 Task: Add the task  Create a new event management system for a conference or trade show to the section Breakneck Pace in the project AgileFalcon and add a Due Date to the respective task as 2024/01/09
Action: Mouse moved to (81, 512)
Screenshot: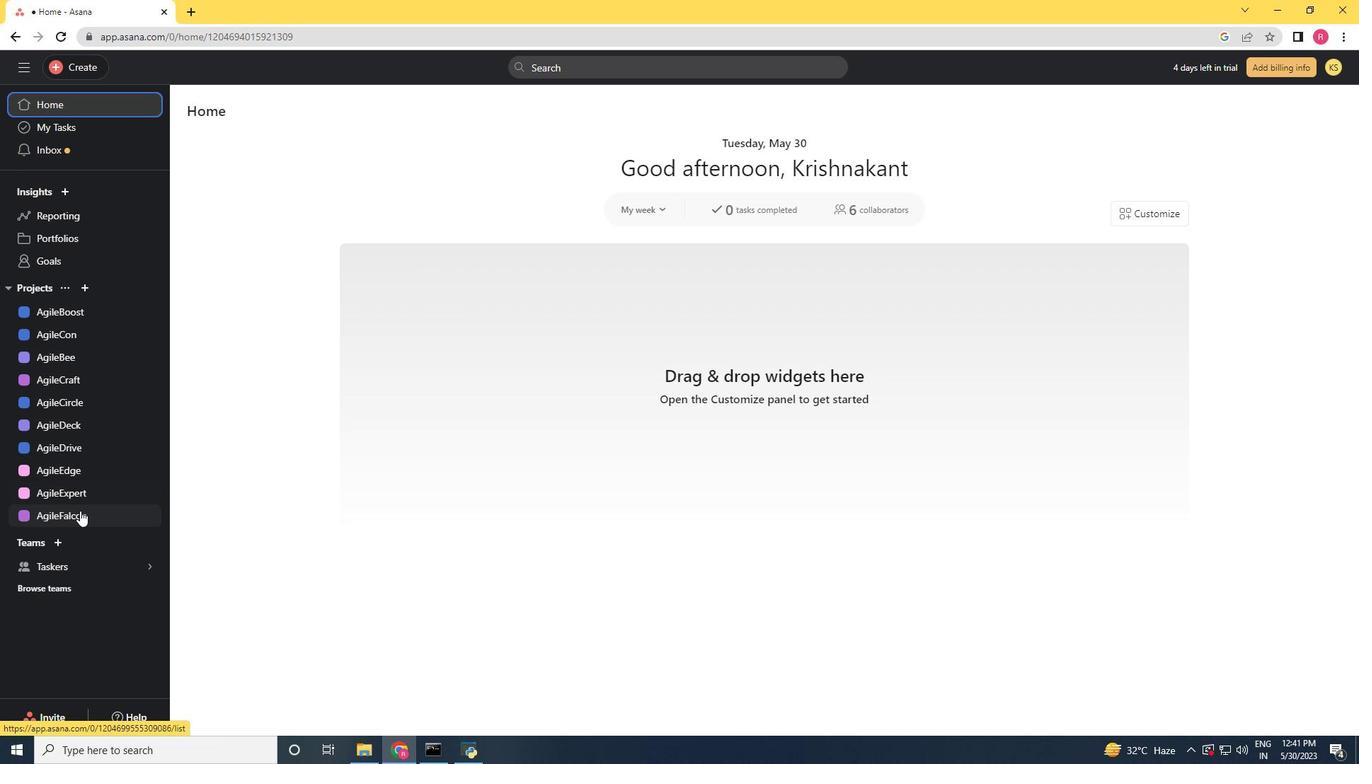 
Action: Mouse pressed left at (81, 512)
Screenshot: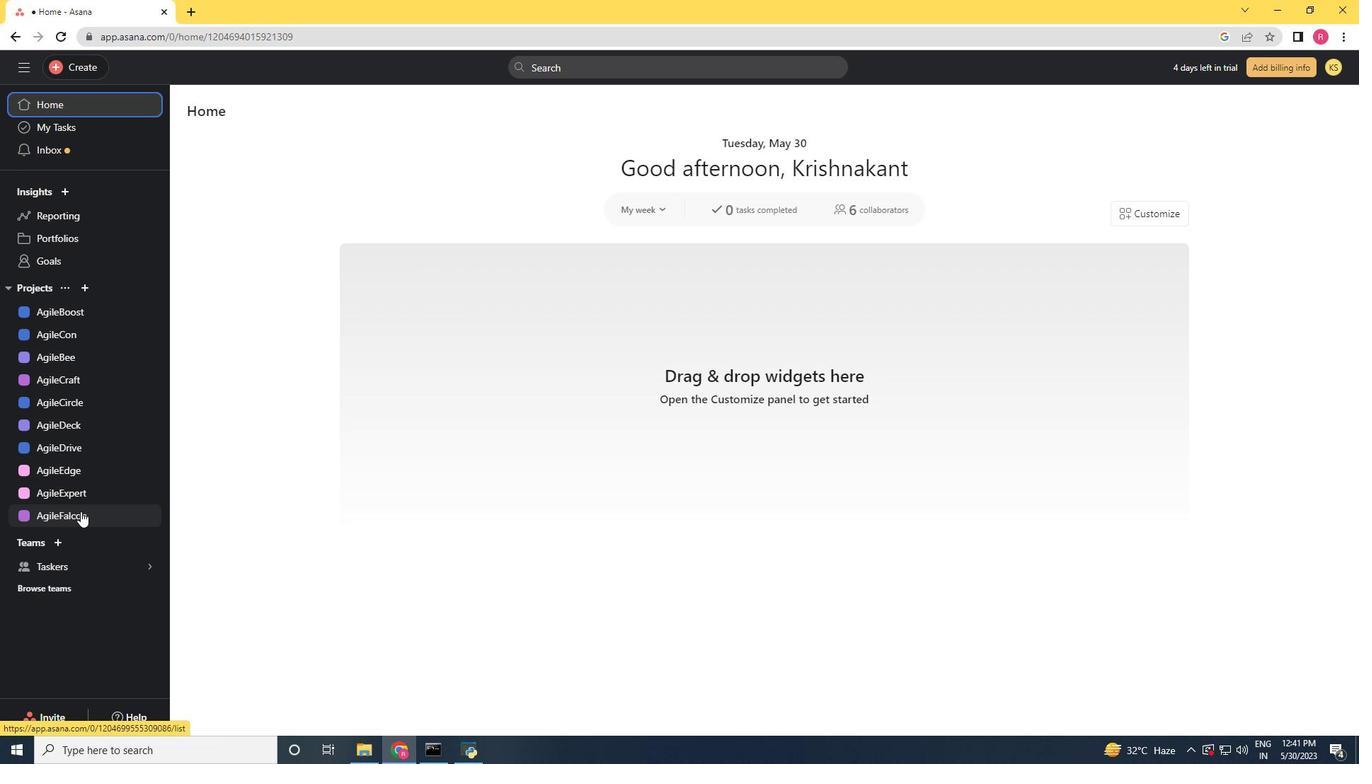 
Action: Mouse moved to (876, 491)
Screenshot: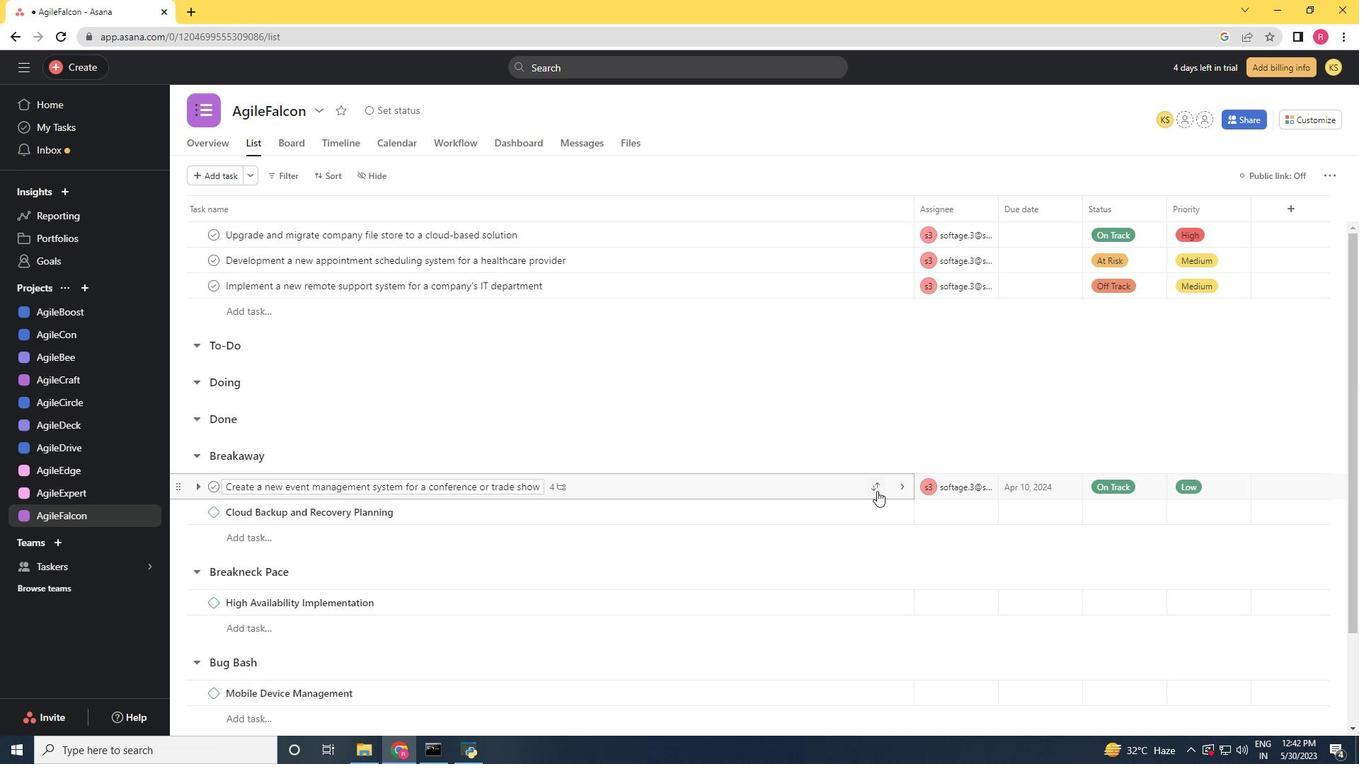 
Action: Mouse pressed left at (876, 491)
Screenshot: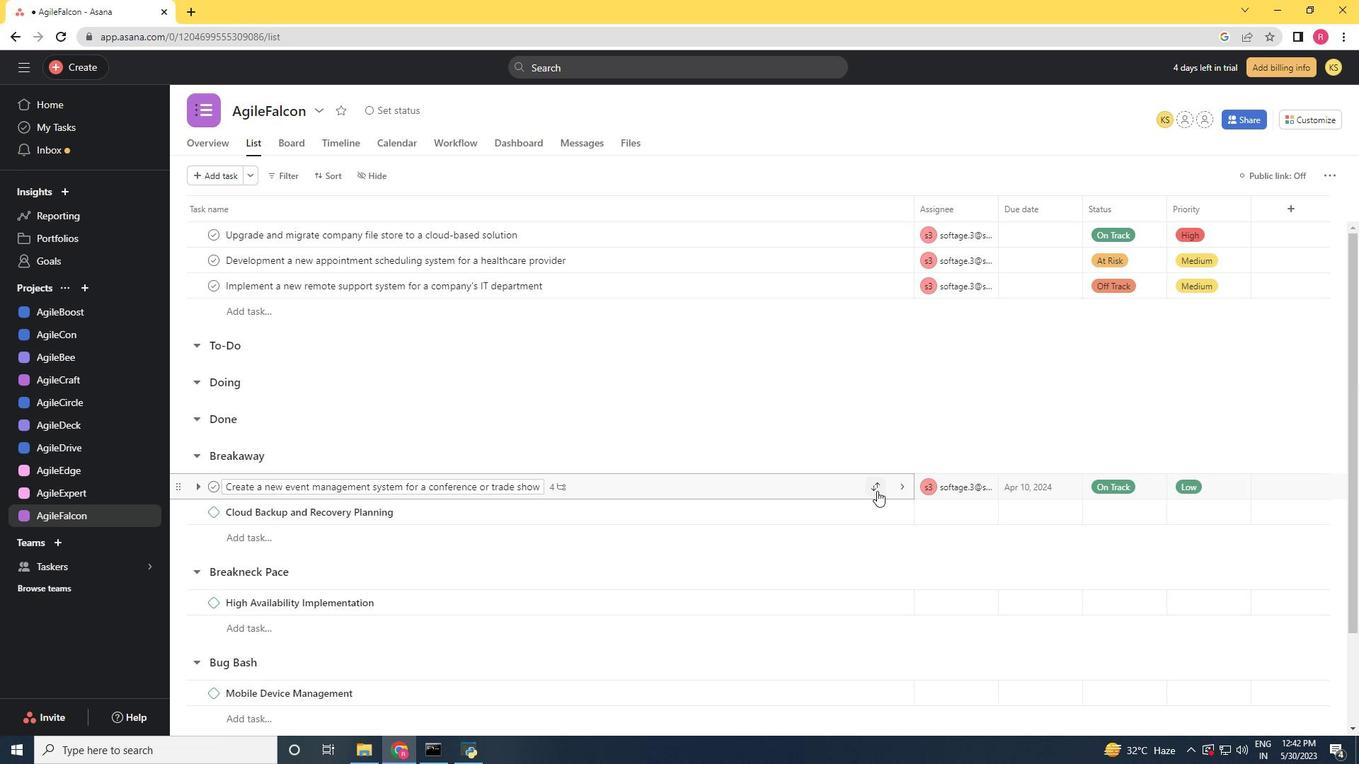 
Action: Mouse moved to (819, 415)
Screenshot: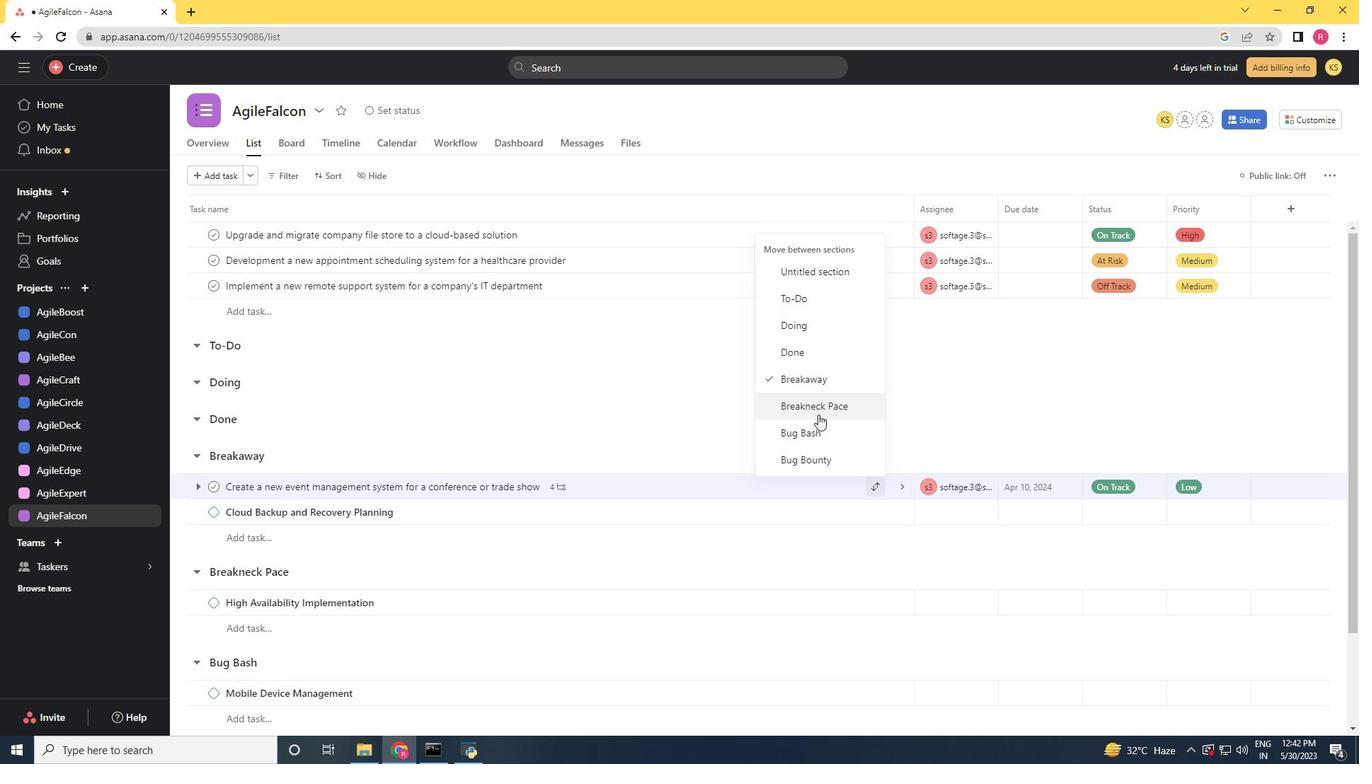 
Action: Mouse pressed left at (819, 415)
Screenshot: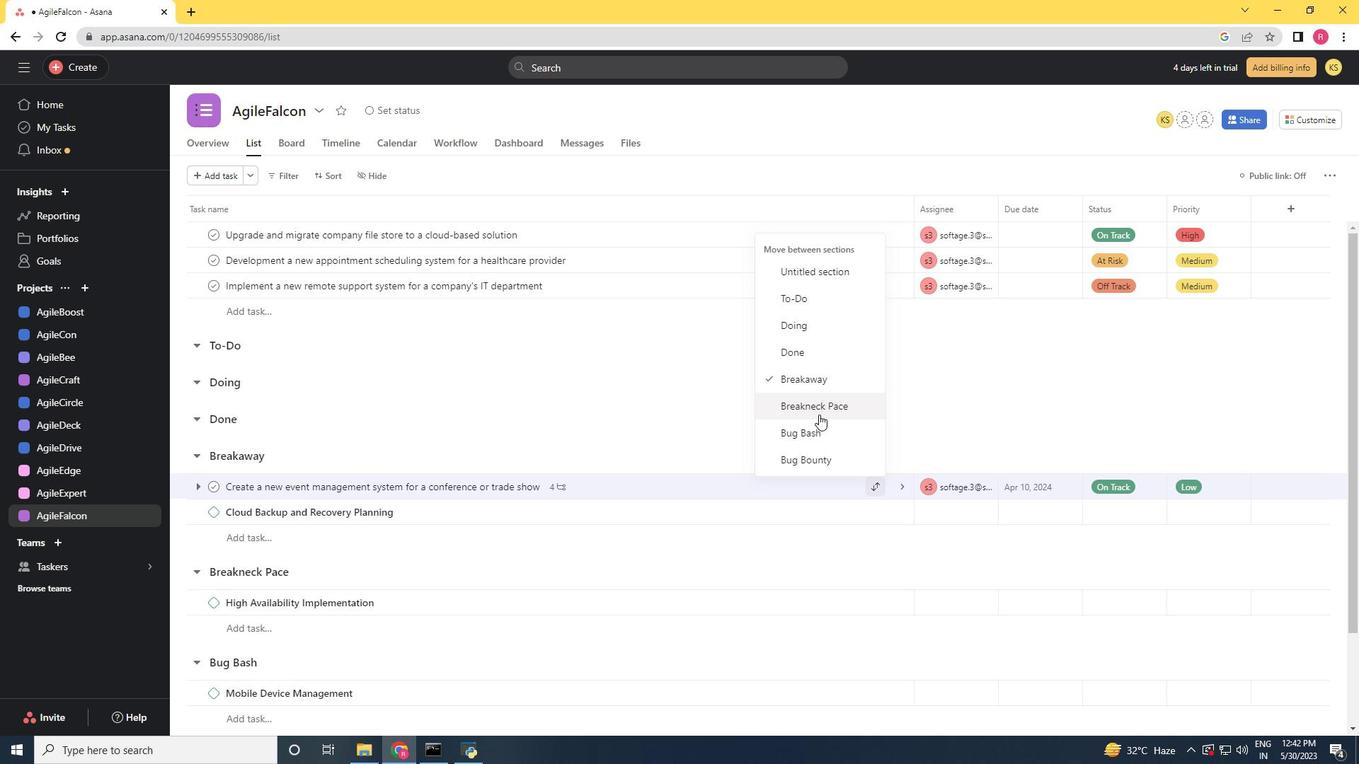 
Action: Mouse moved to (835, 573)
Screenshot: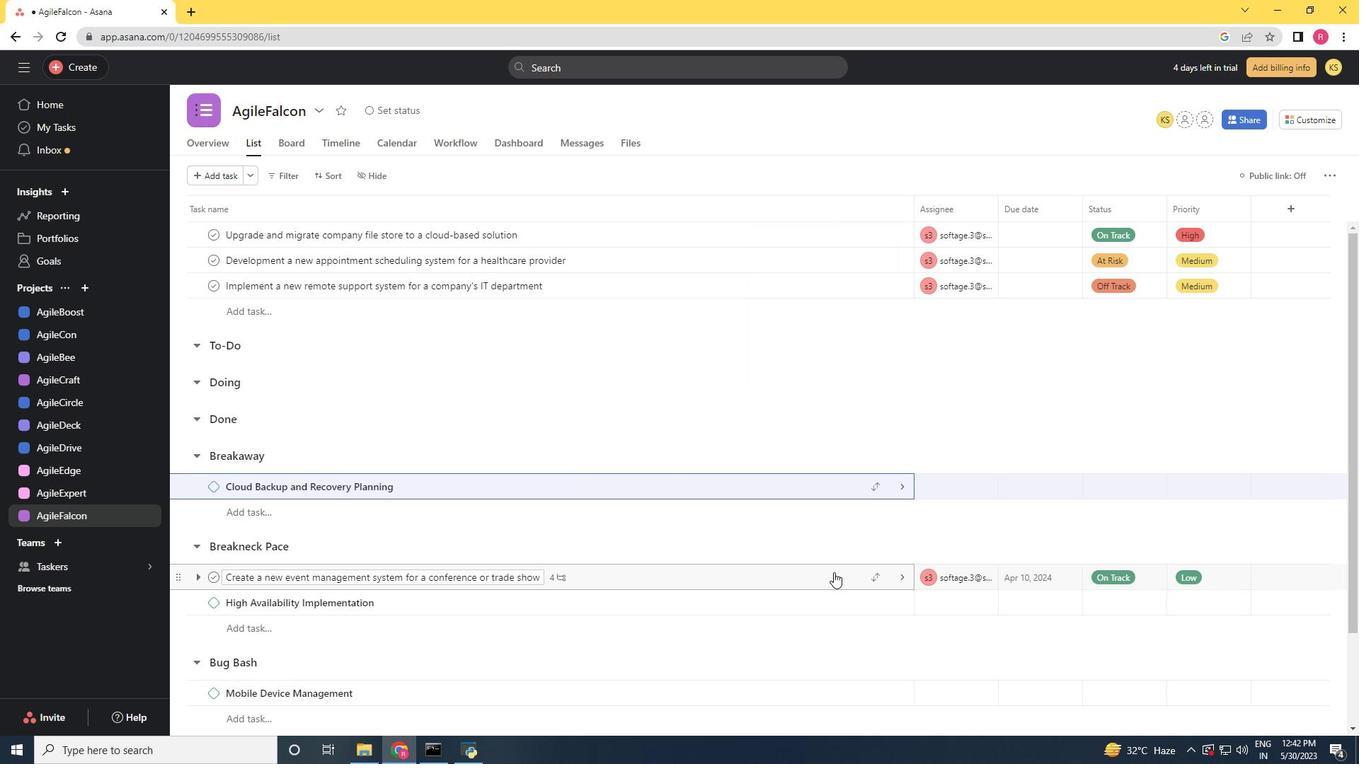 
Action: Mouse pressed left at (835, 573)
Screenshot: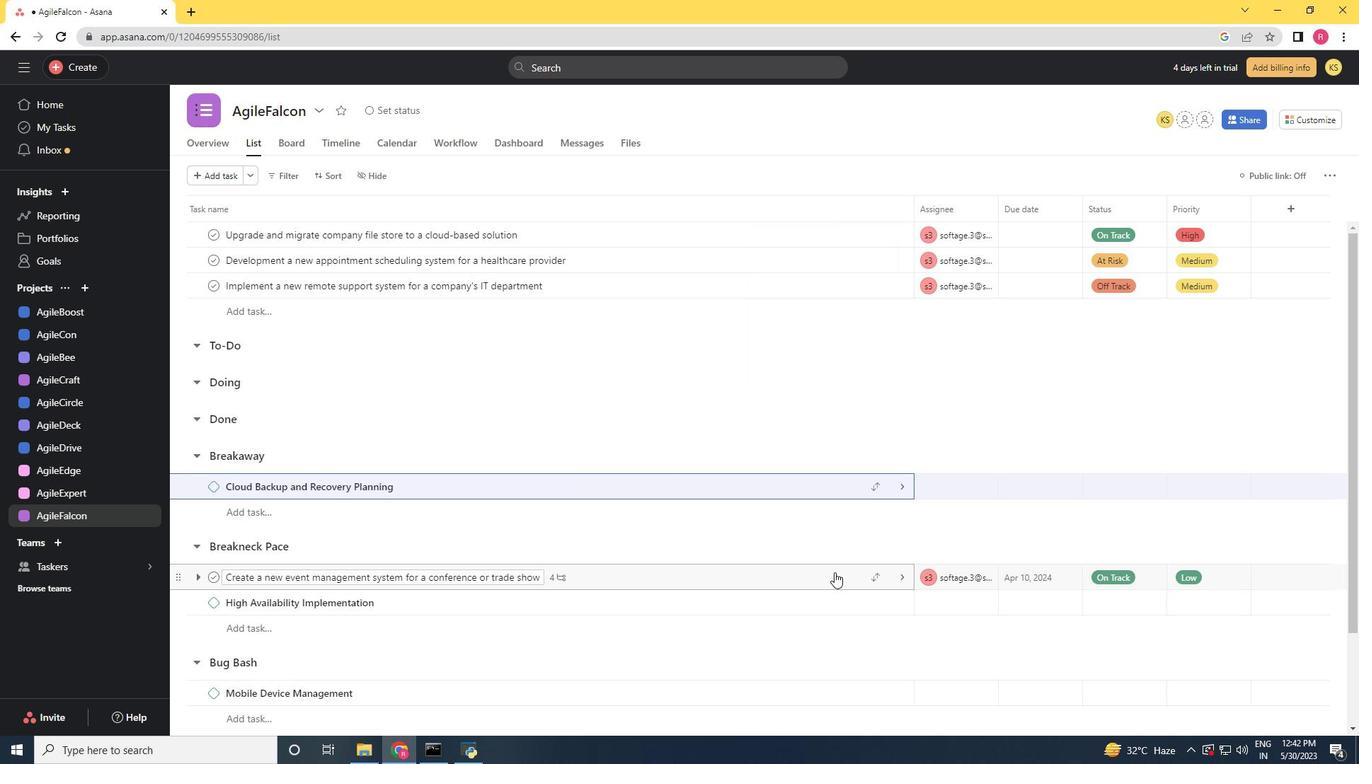 
Action: Mouse moved to (1061, 306)
Screenshot: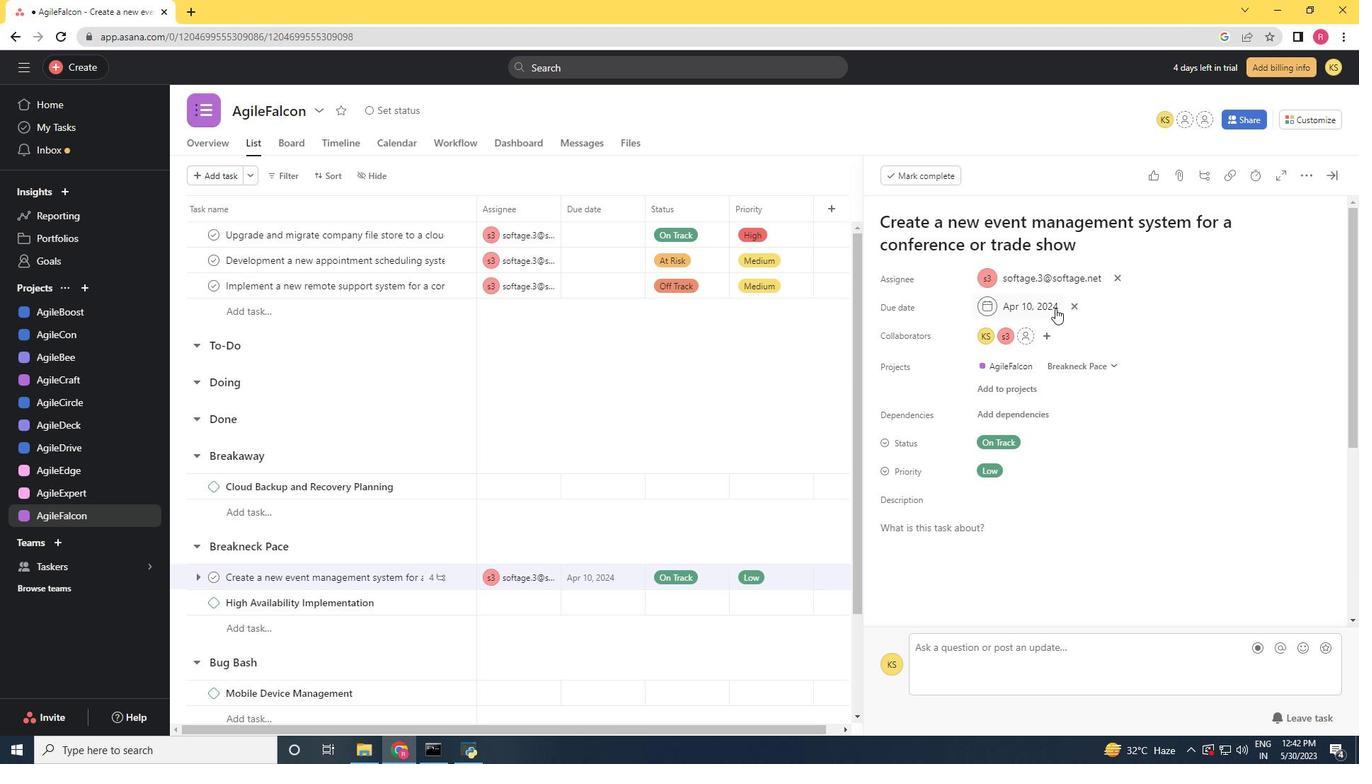 
Action: Mouse pressed left at (1061, 306)
Screenshot: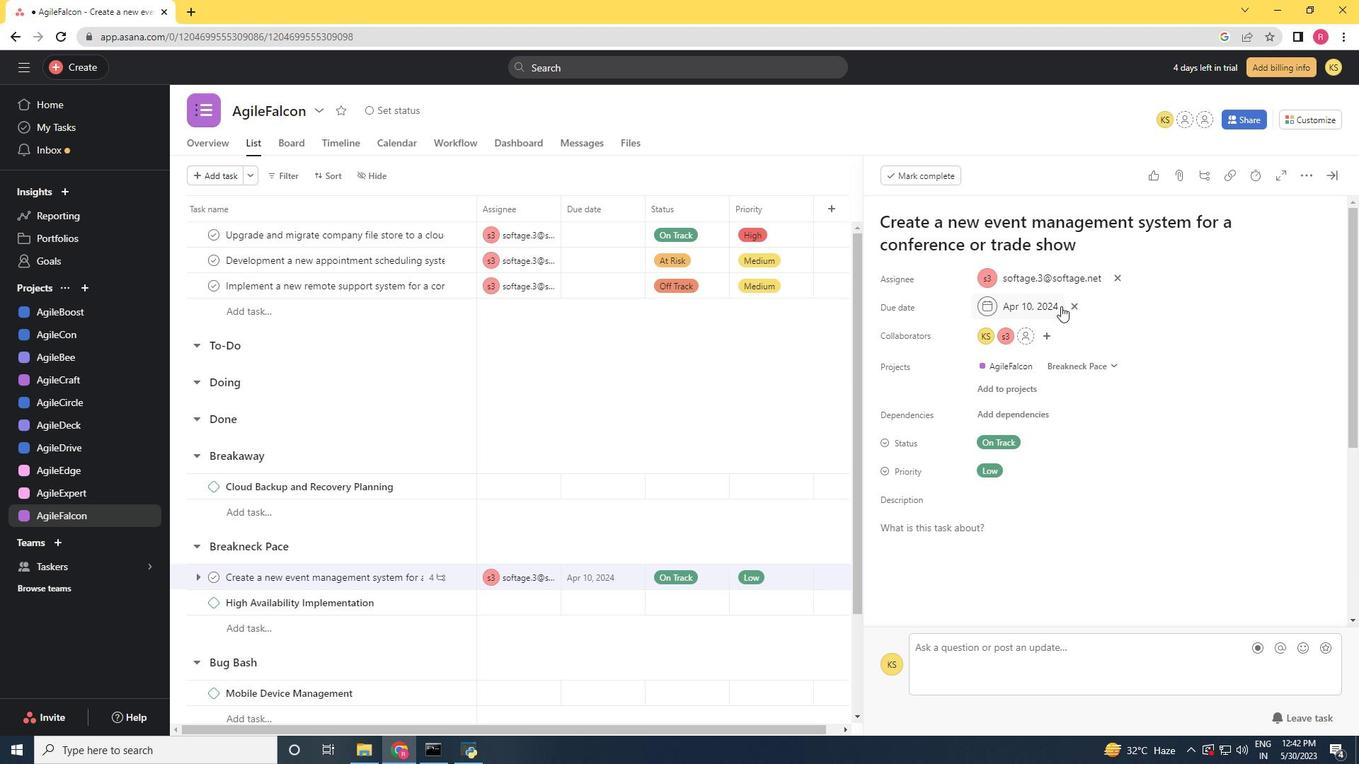 
Action: Mouse moved to (988, 386)
Screenshot: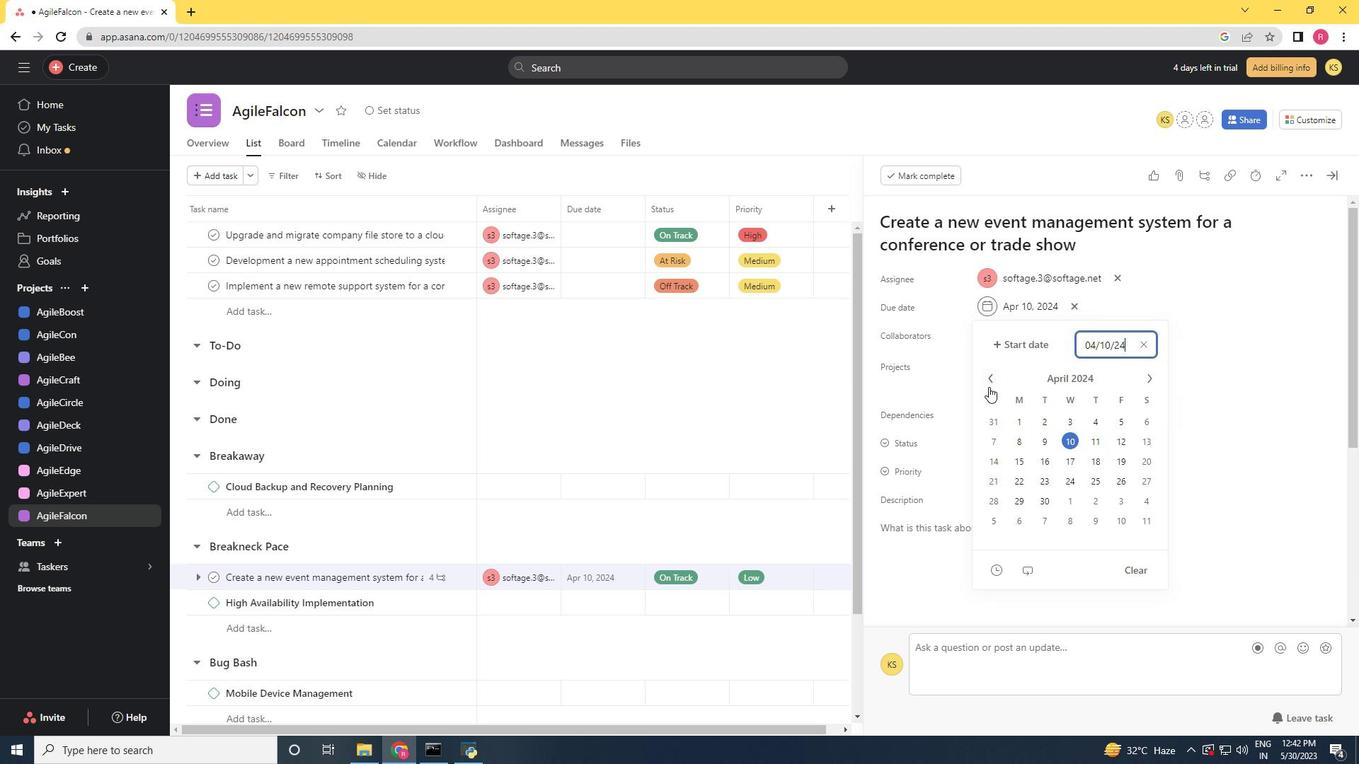 
Action: Mouse pressed left at (988, 386)
Screenshot: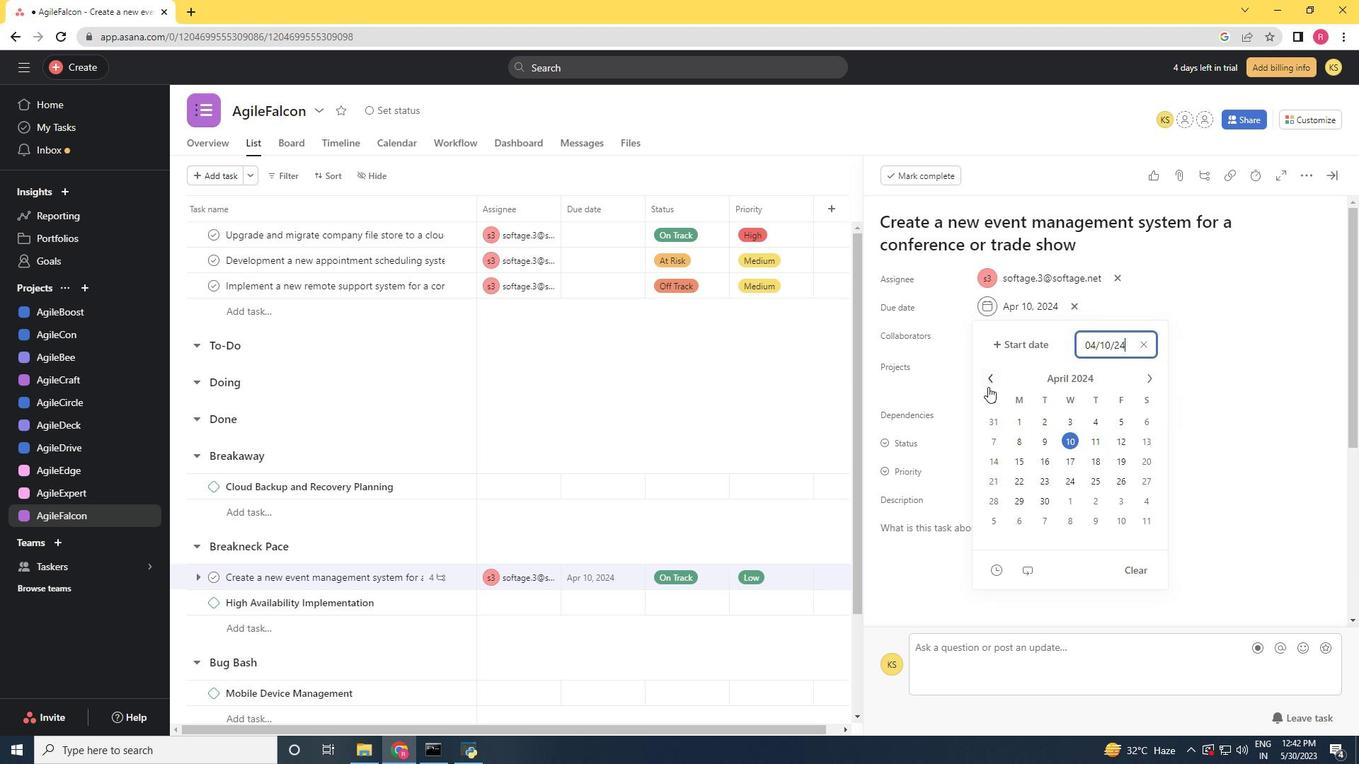 
Action: Mouse pressed left at (988, 386)
Screenshot: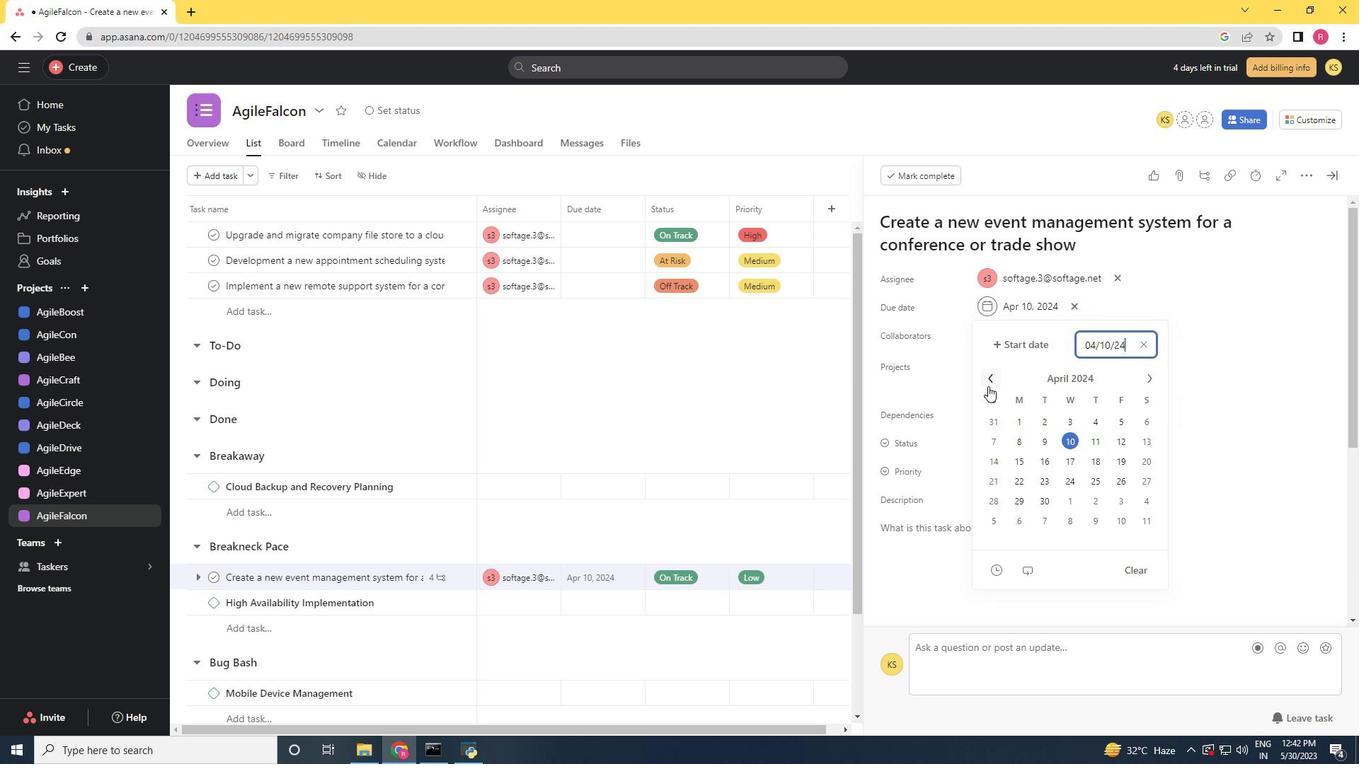 
Action: Mouse pressed left at (988, 386)
Screenshot: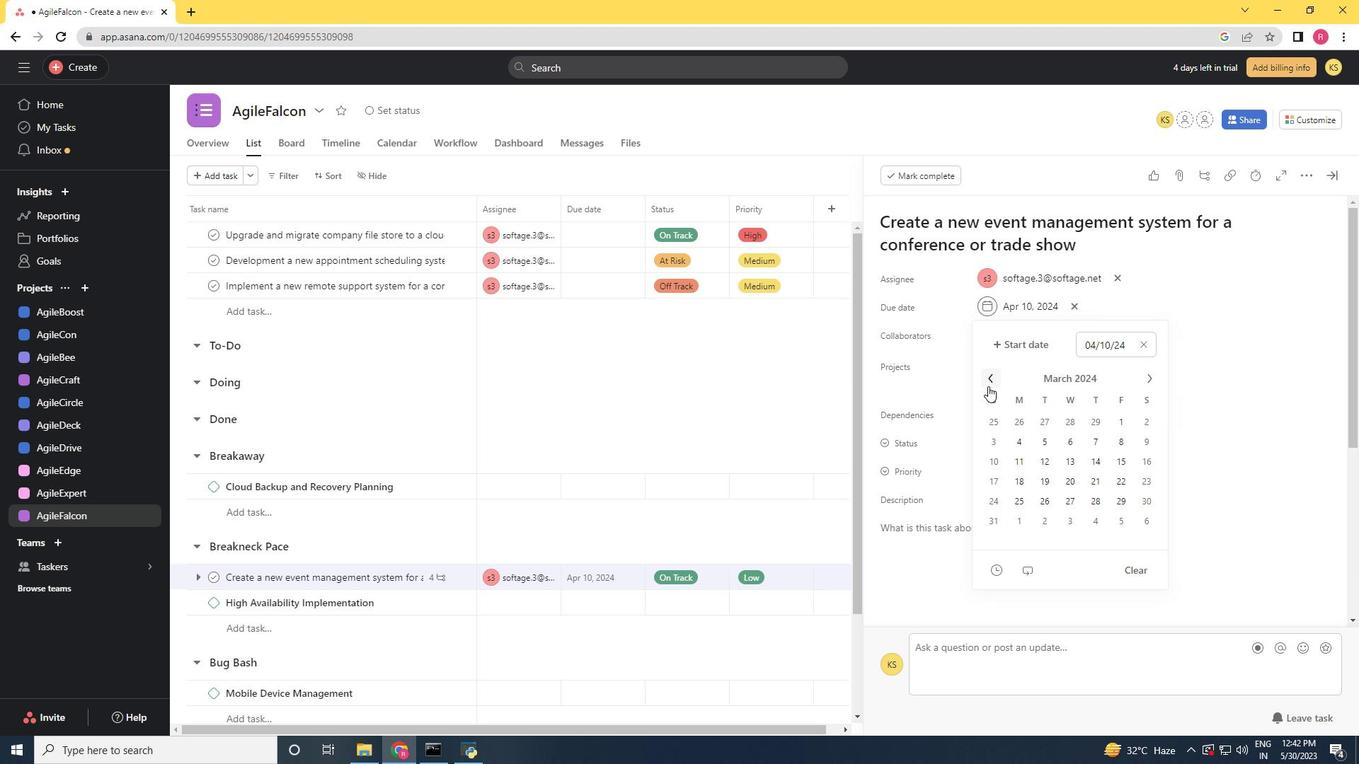 
Action: Mouse moved to (1050, 442)
Screenshot: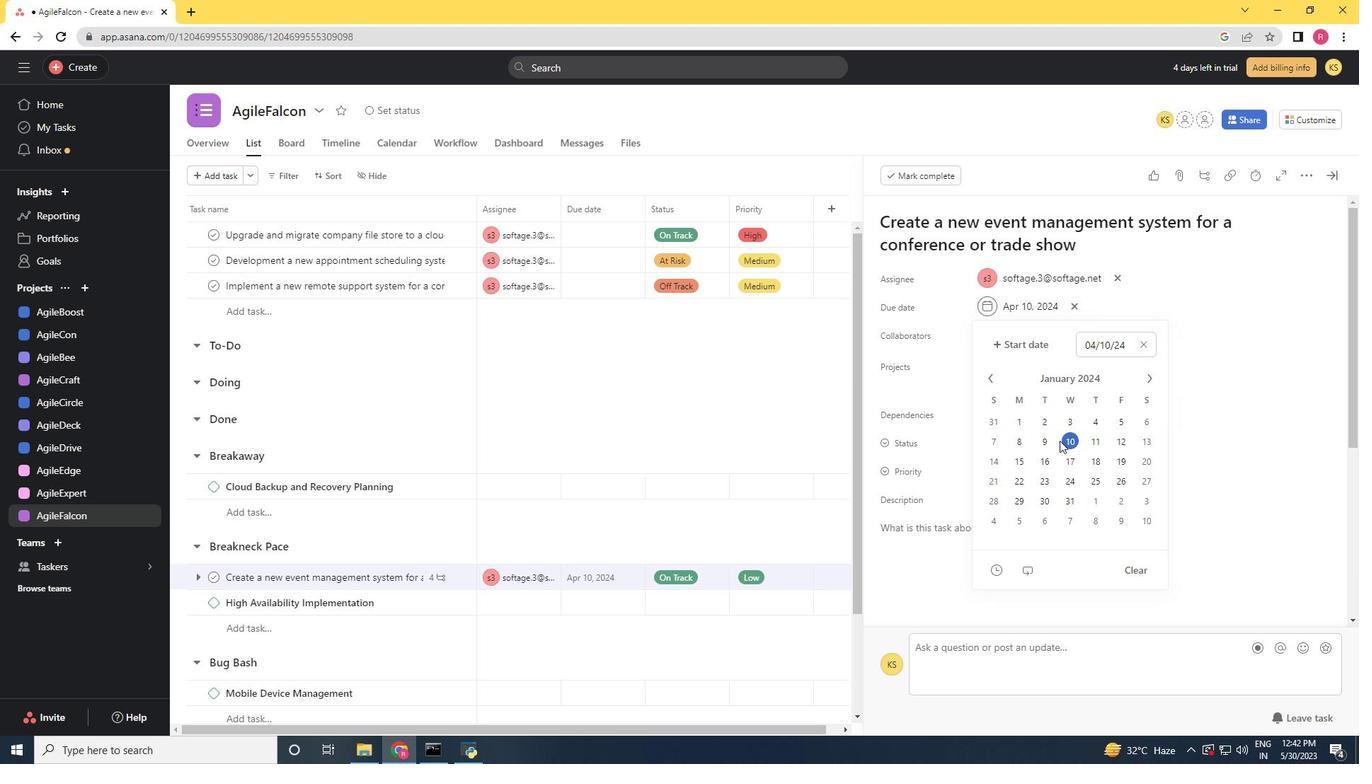 
Action: Mouse pressed left at (1050, 442)
Screenshot: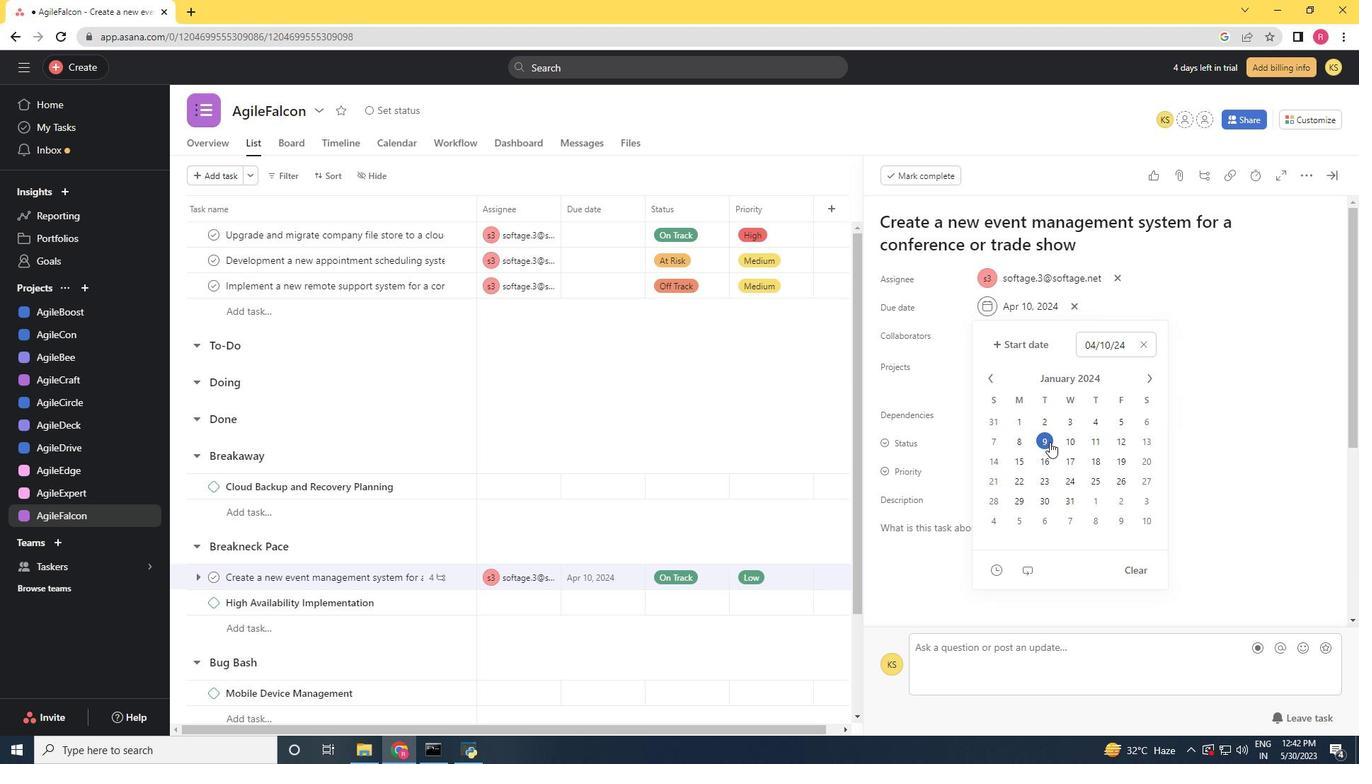 
Action: Mouse moved to (1262, 435)
Screenshot: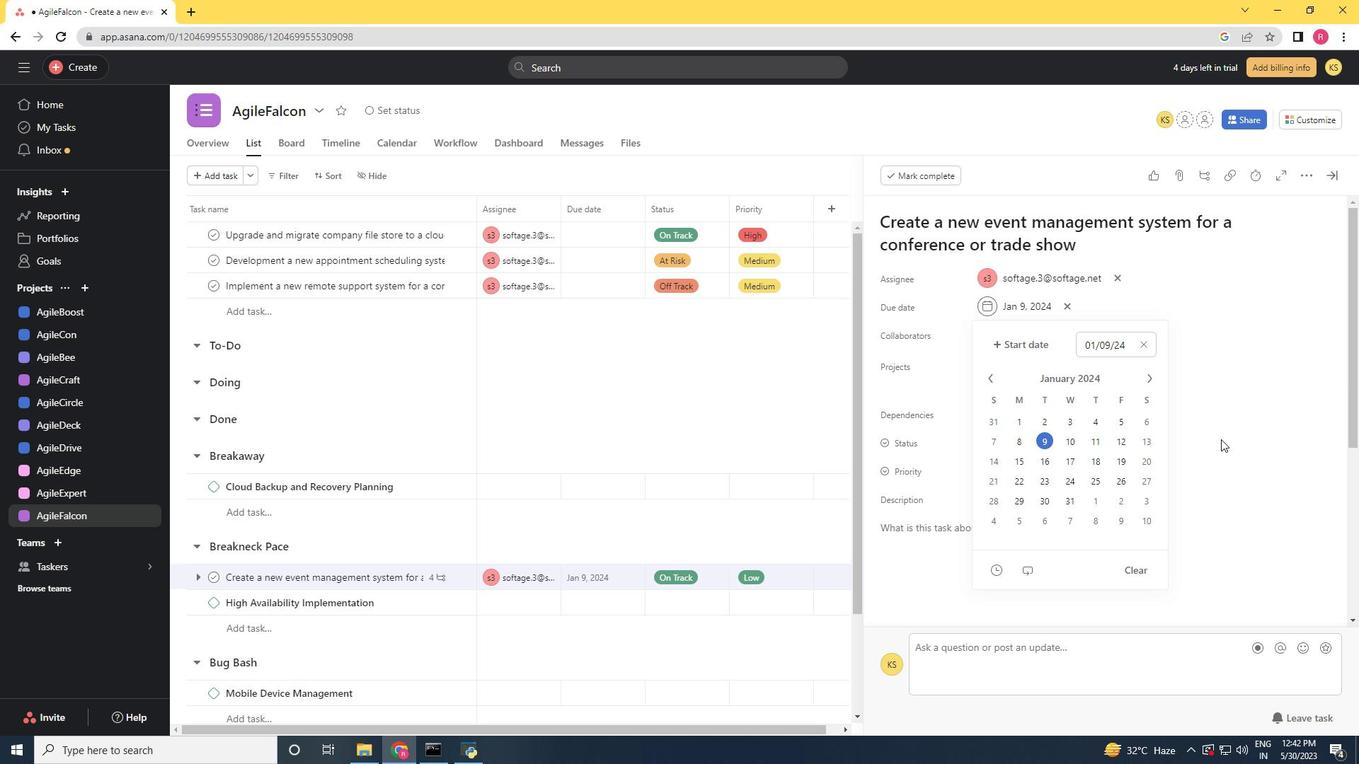 
Action: Mouse pressed left at (1262, 435)
Screenshot: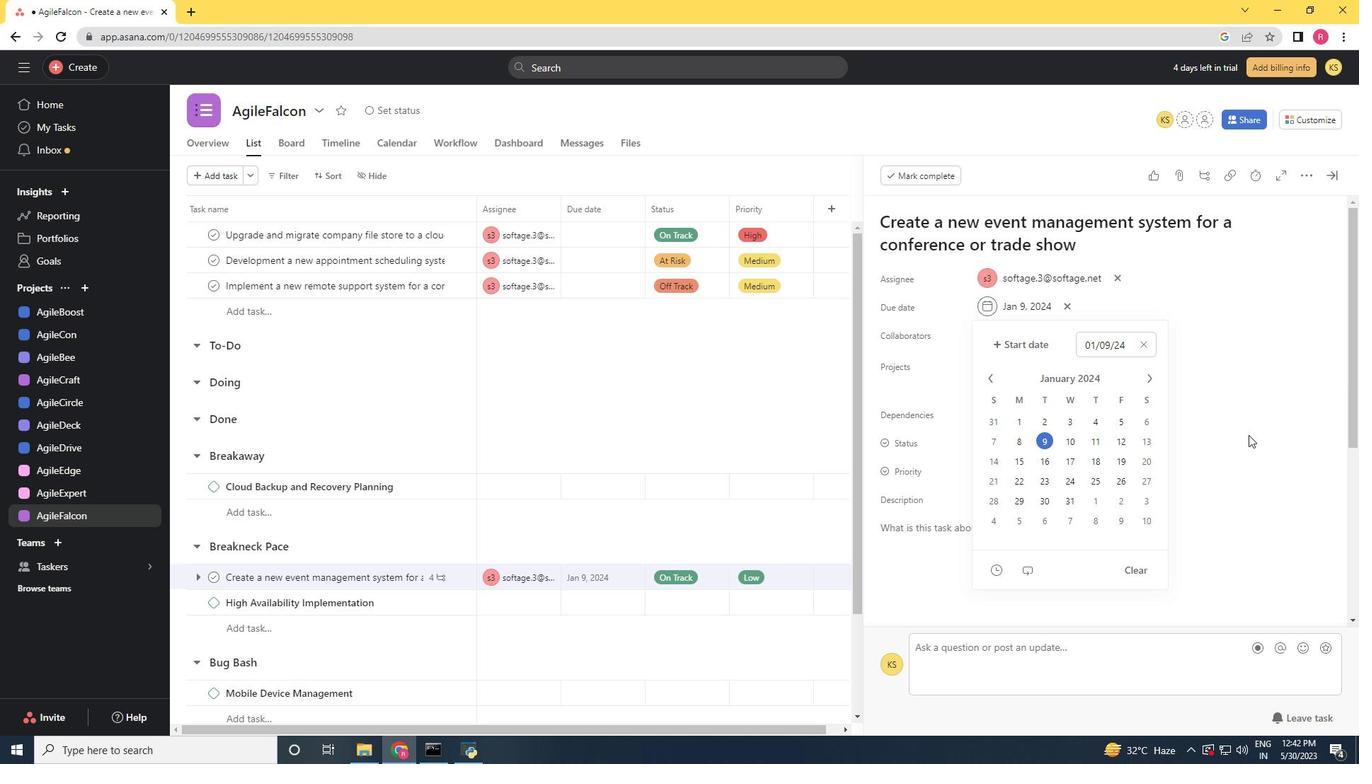
Action: Mouse moved to (1337, 175)
Screenshot: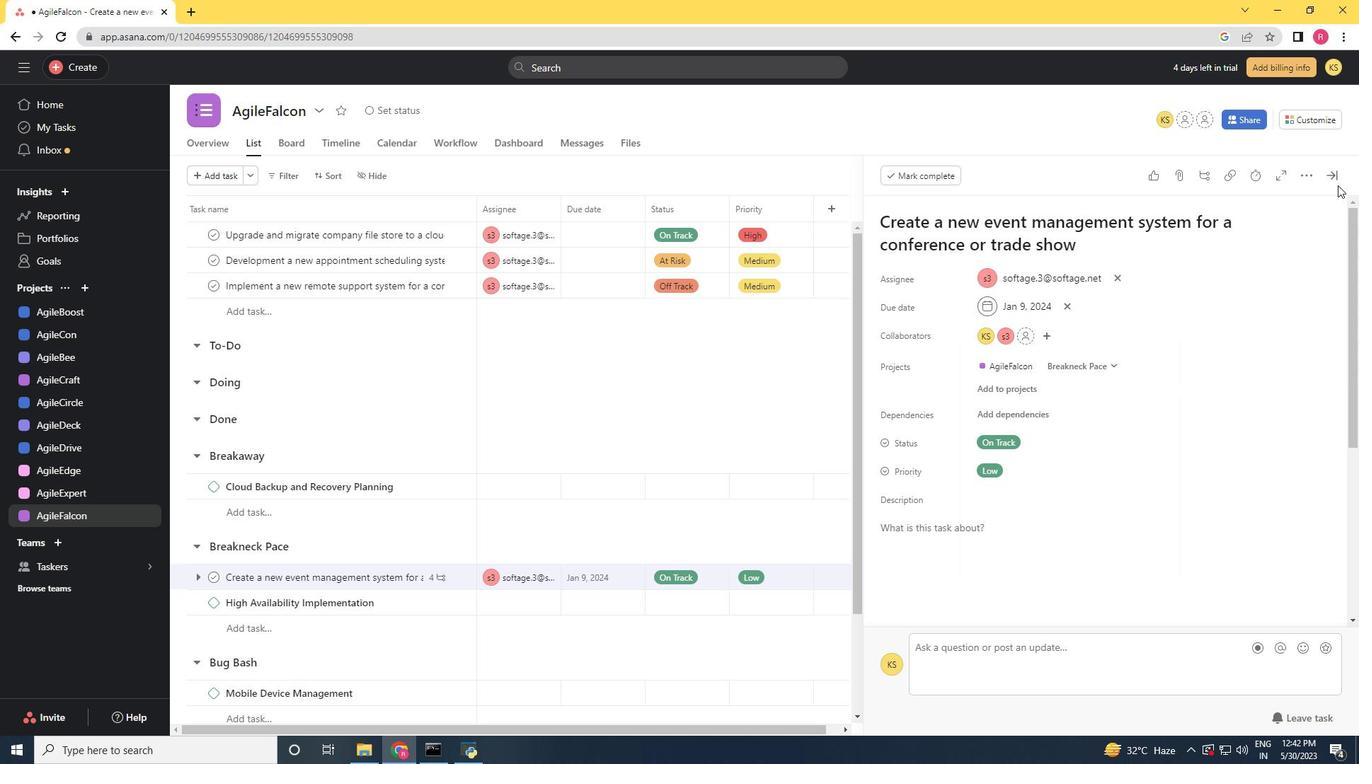 
Action: Mouse pressed left at (1337, 175)
Screenshot: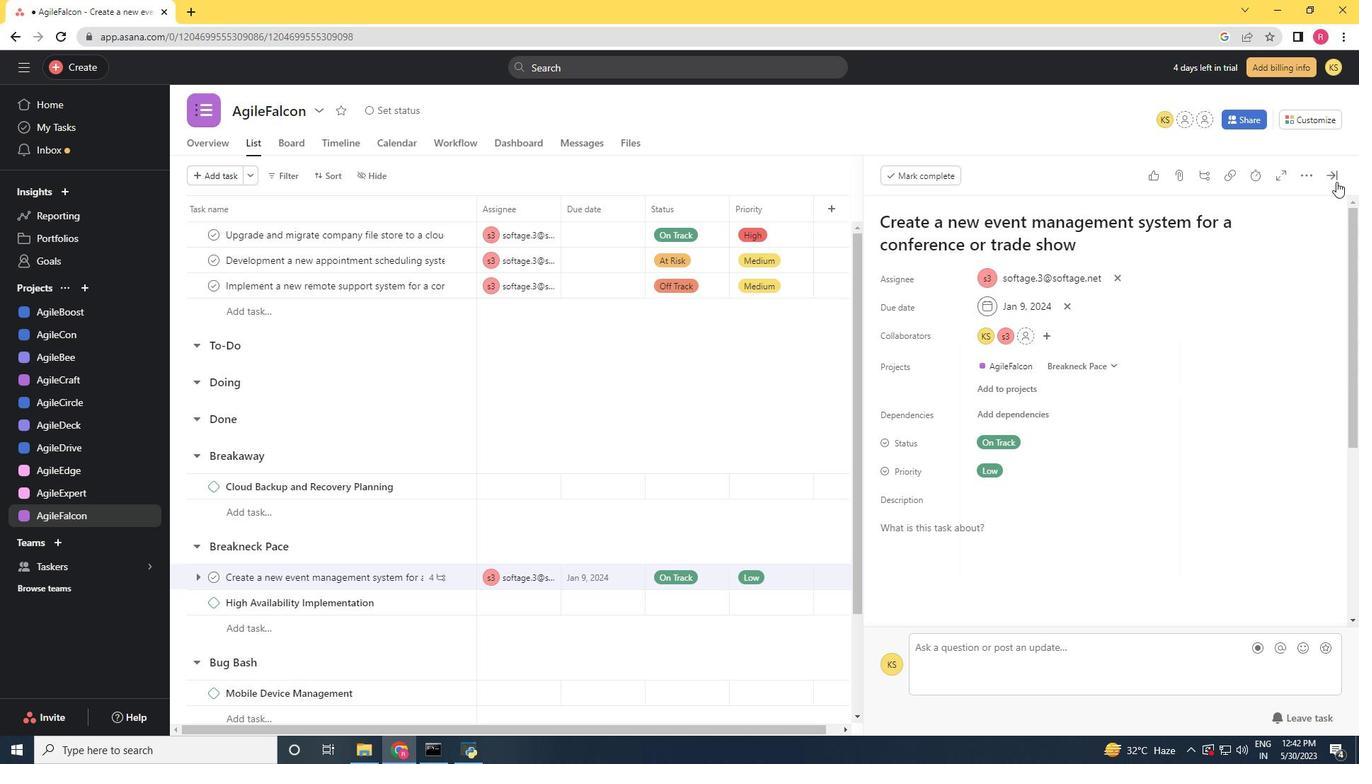 
